 Task: Add in the project TransportWorks an epic 'Software development lifecycle (SDLC) improvement'.
Action: Mouse moved to (235, 65)
Screenshot: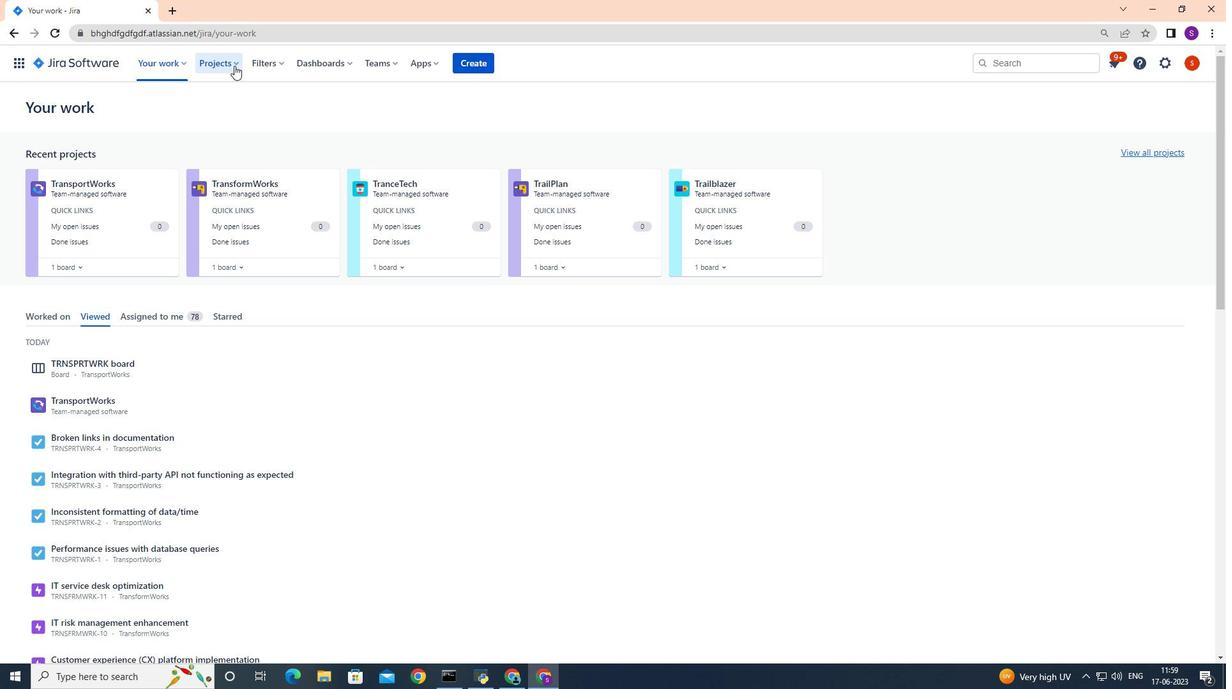 
Action: Mouse pressed left at (235, 65)
Screenshot: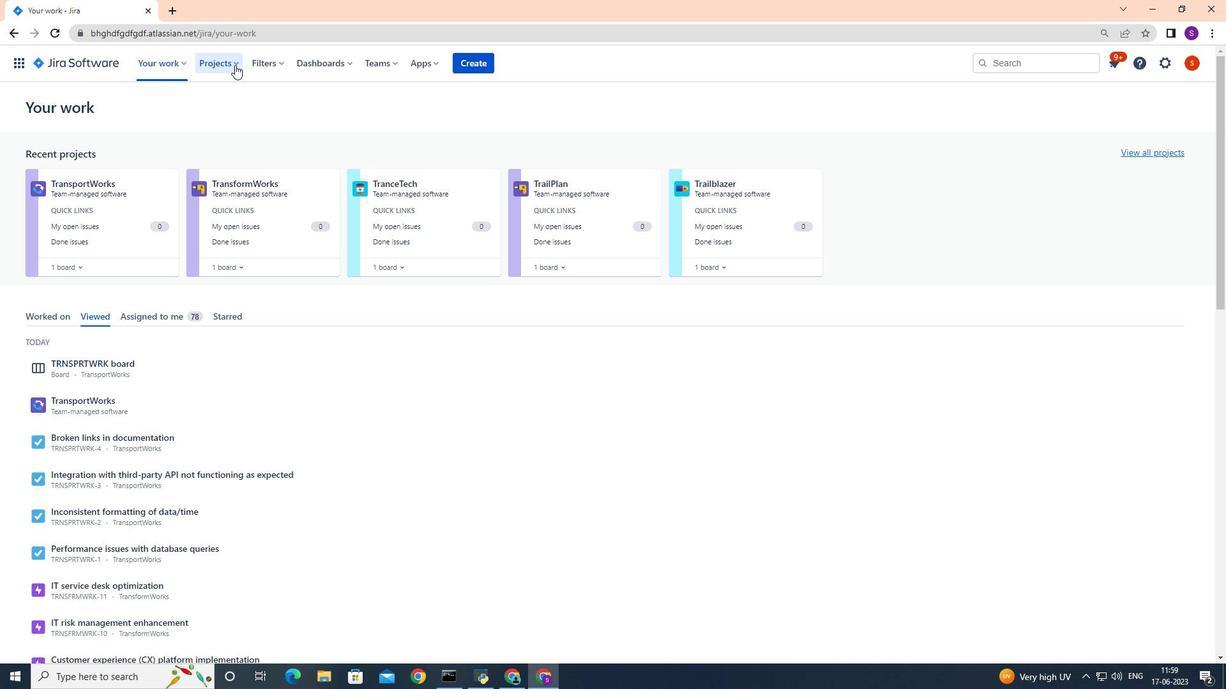 
Action: Mouse moved to (265, 118)
Screenshot: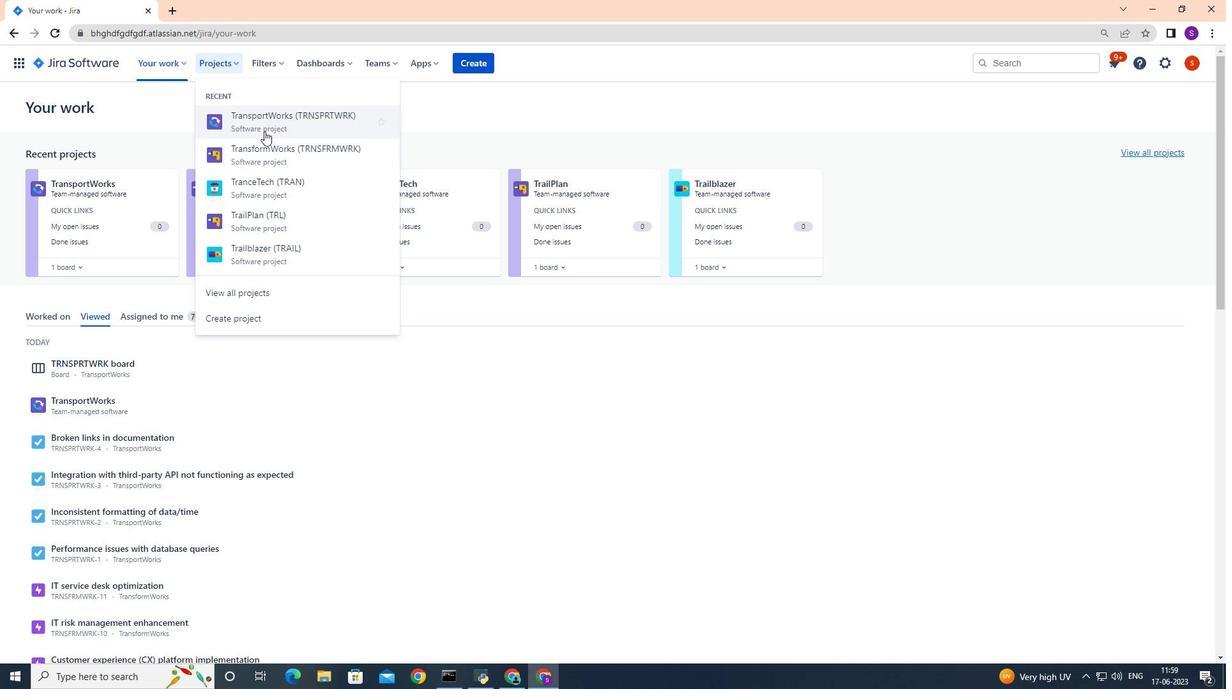 
Action: Mouse pressed left at (265, 118)
Screenshot: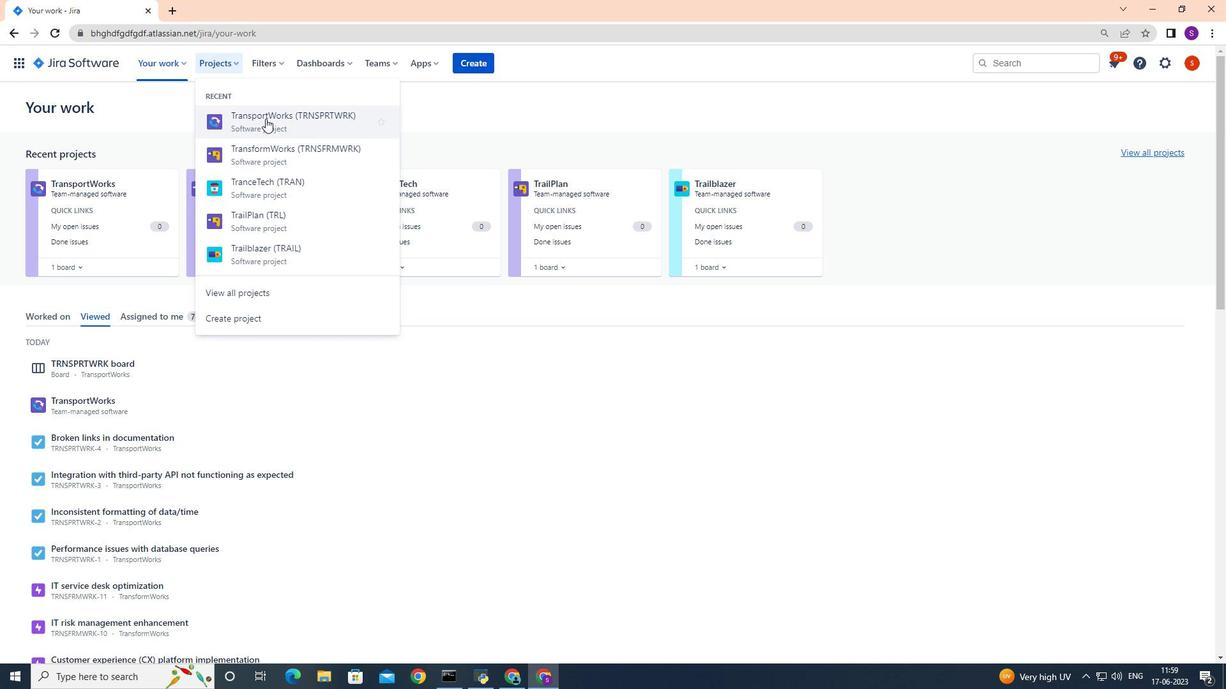 
Action: Mouse moved to (76, 186)
Screenshot: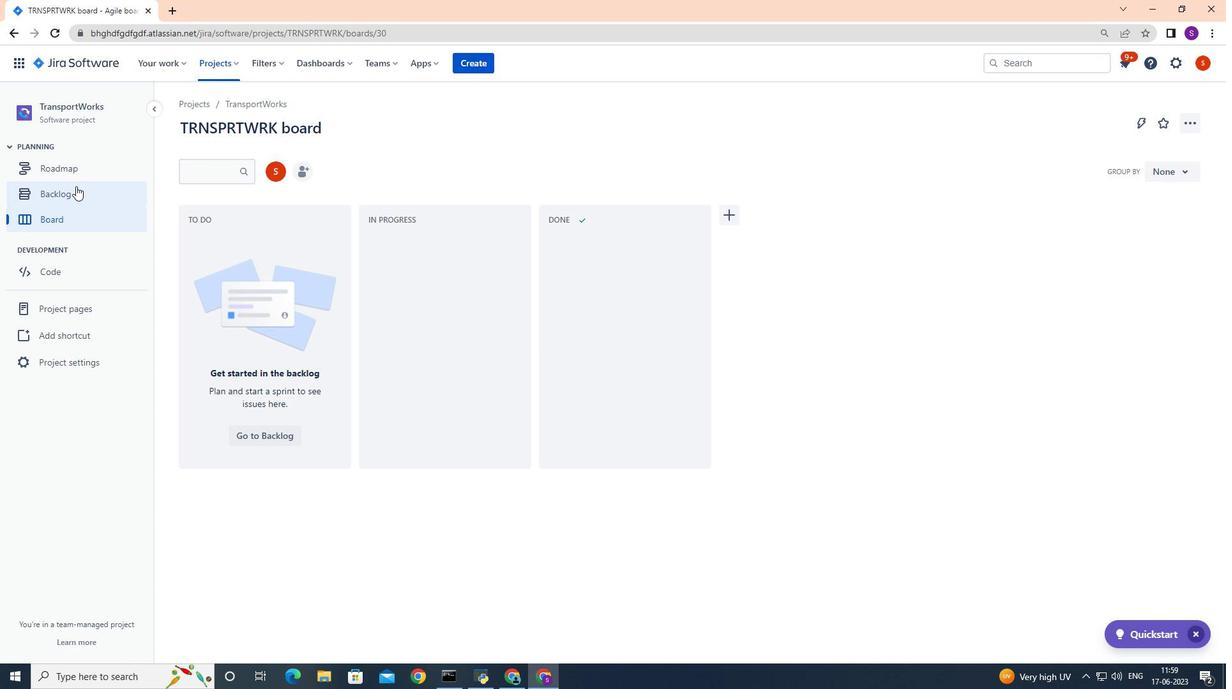 
Action: Mouse pressed left at (76, 186)
Screenshot: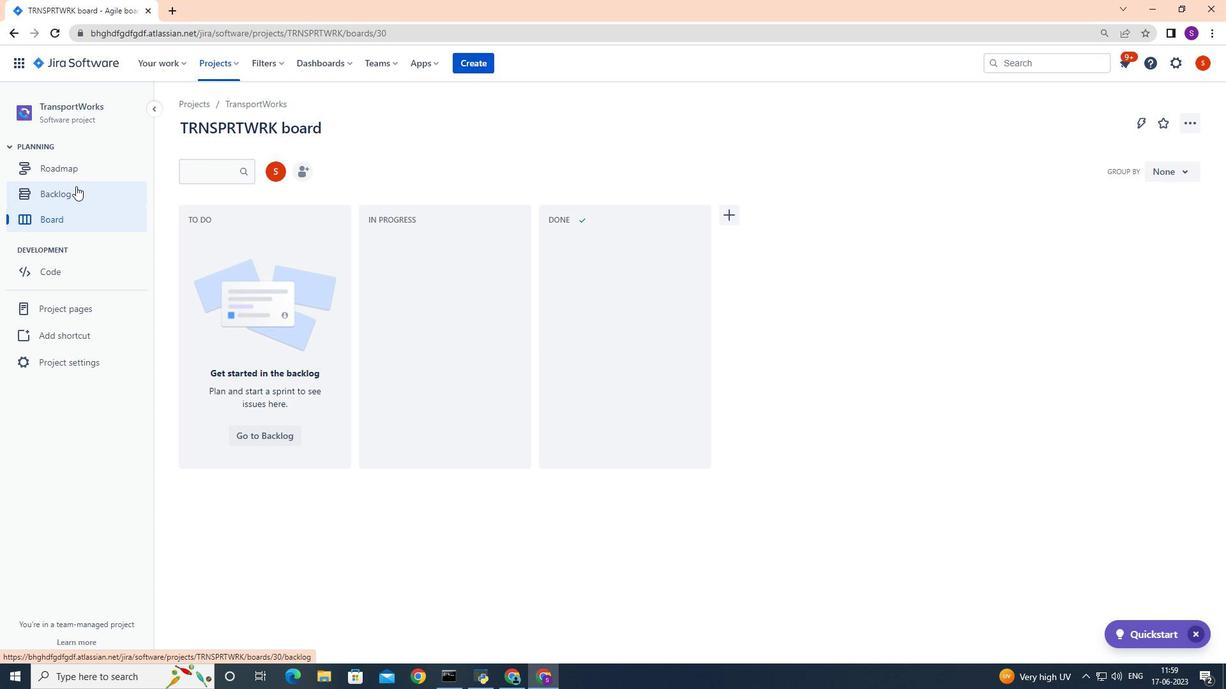 
Action: Mouse moved to (281, 328)
Screenshot: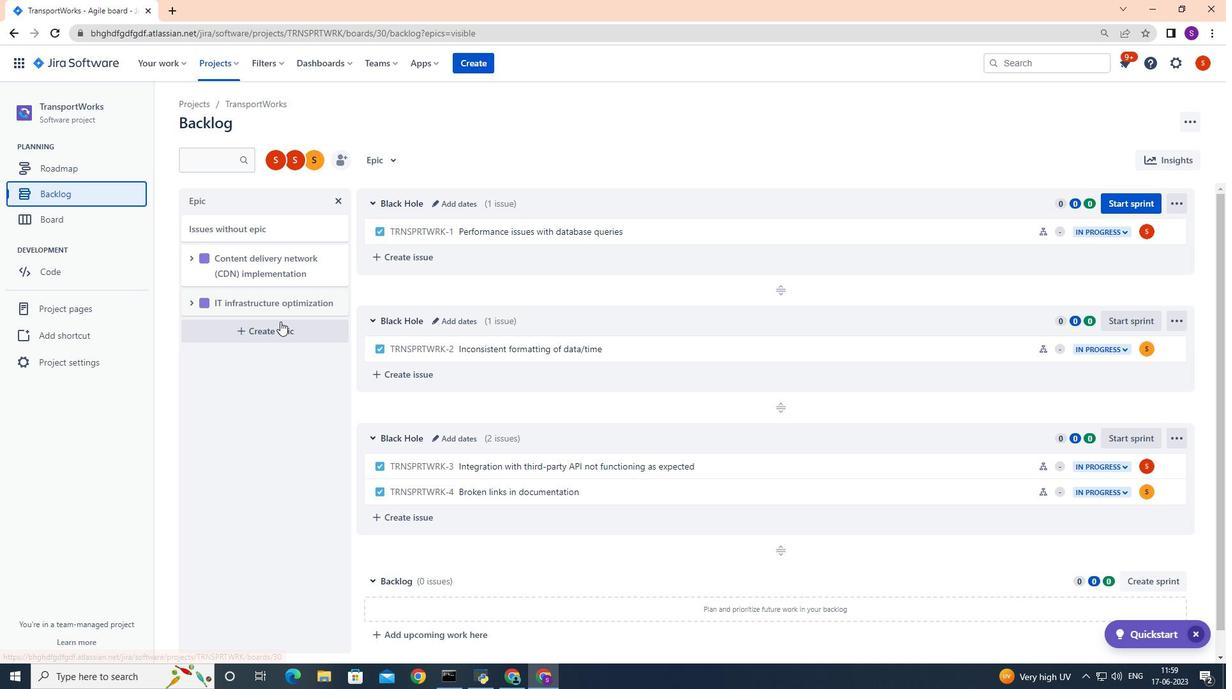 
Action: Mouse pressed left at (281, 328)
Screenshot: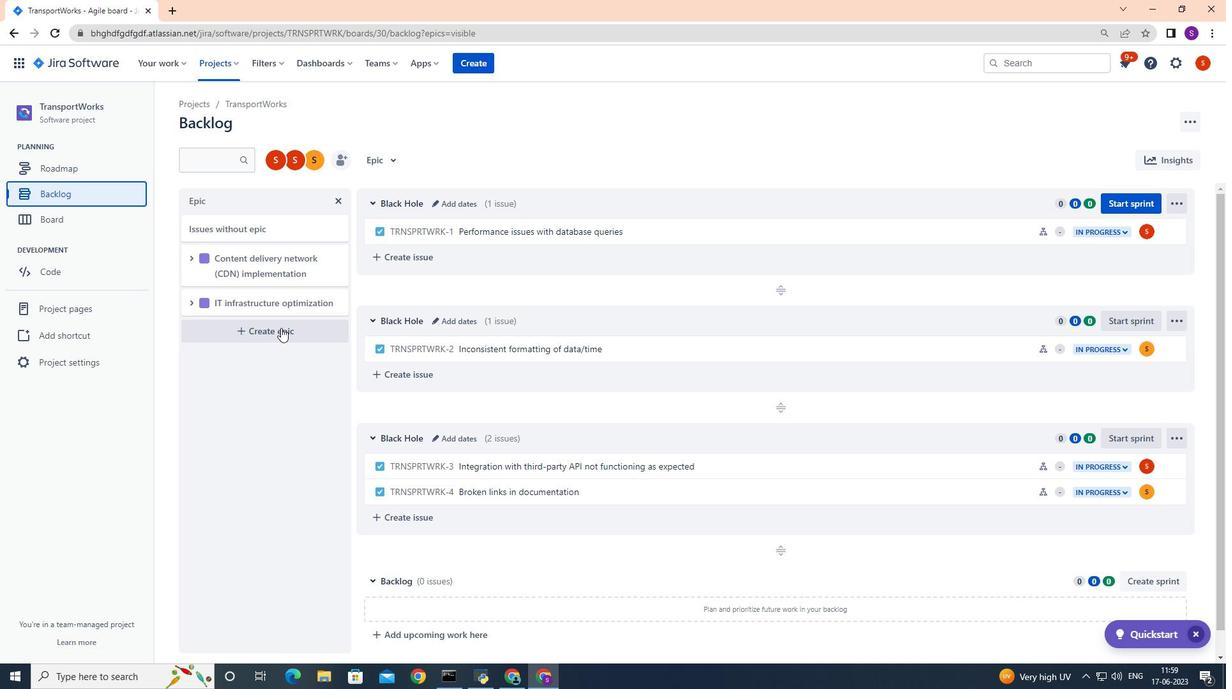 
Action: Mouse moved to (281, 328)
Screenshot: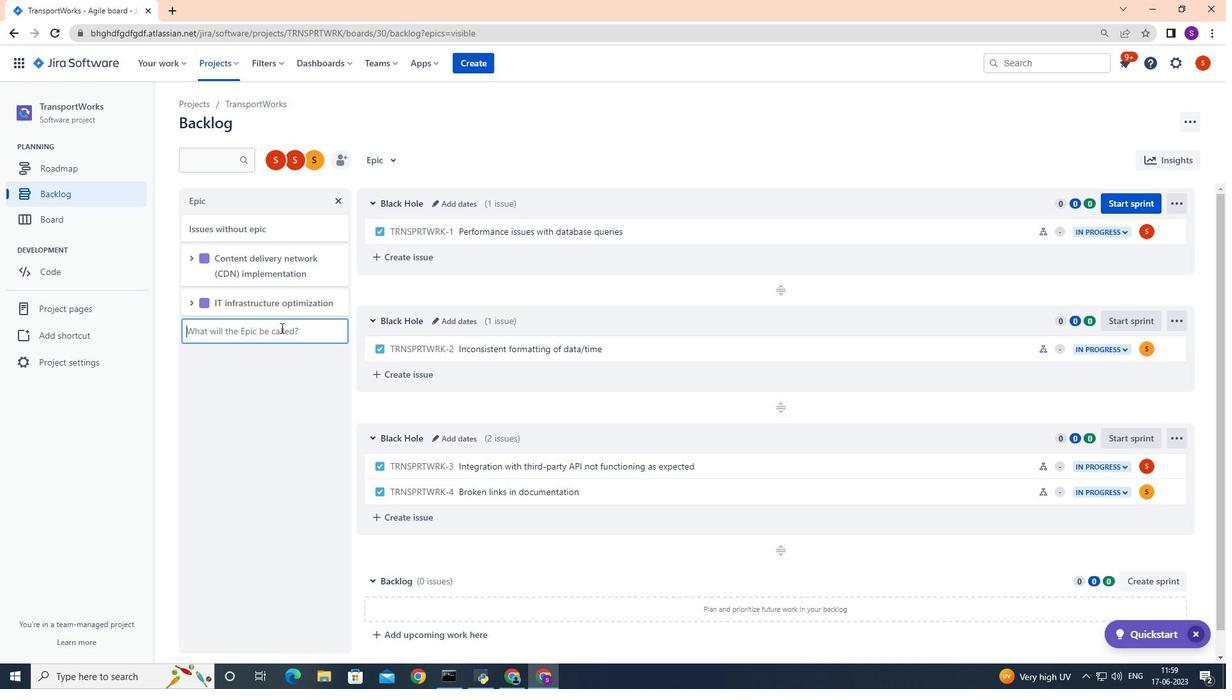 
Action: Key pressed <Key.shift>Software<Key.space>development<Key.space>lifecycle<Key.space><Key.backspace><Key.backspace><Key.backspace><Key.backspace><Key.backspace>ycle<Key.space><Key.shift>(<Key.shift>SDLC)<Key.space>improvement<Key.enter>
Screenshot: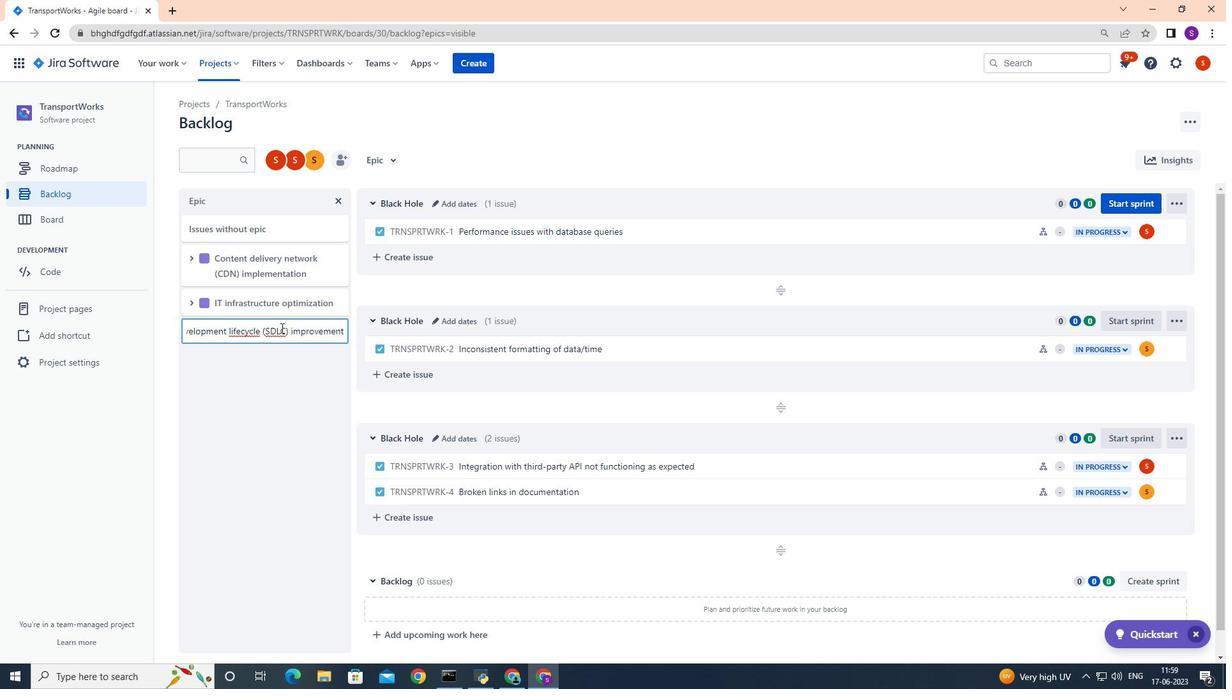 
Action: Mouse moved to (499, 146)
Screenshot: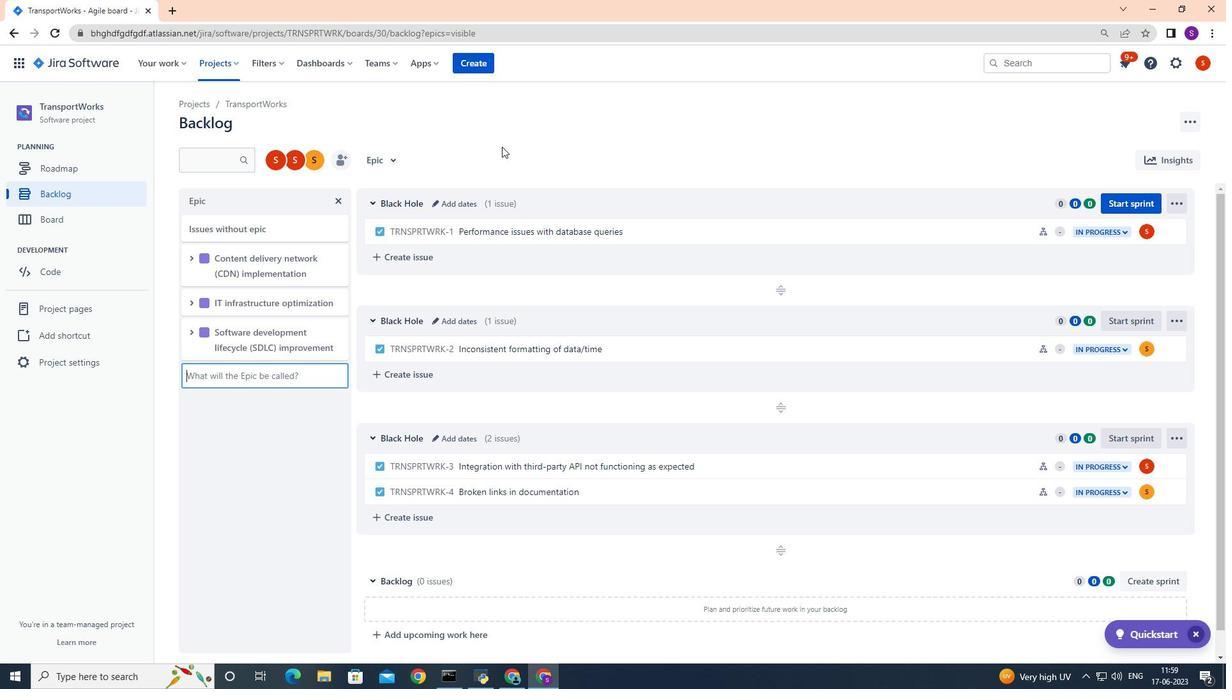 
Action: Mouse pressed left at (499, 146)
Screenshot: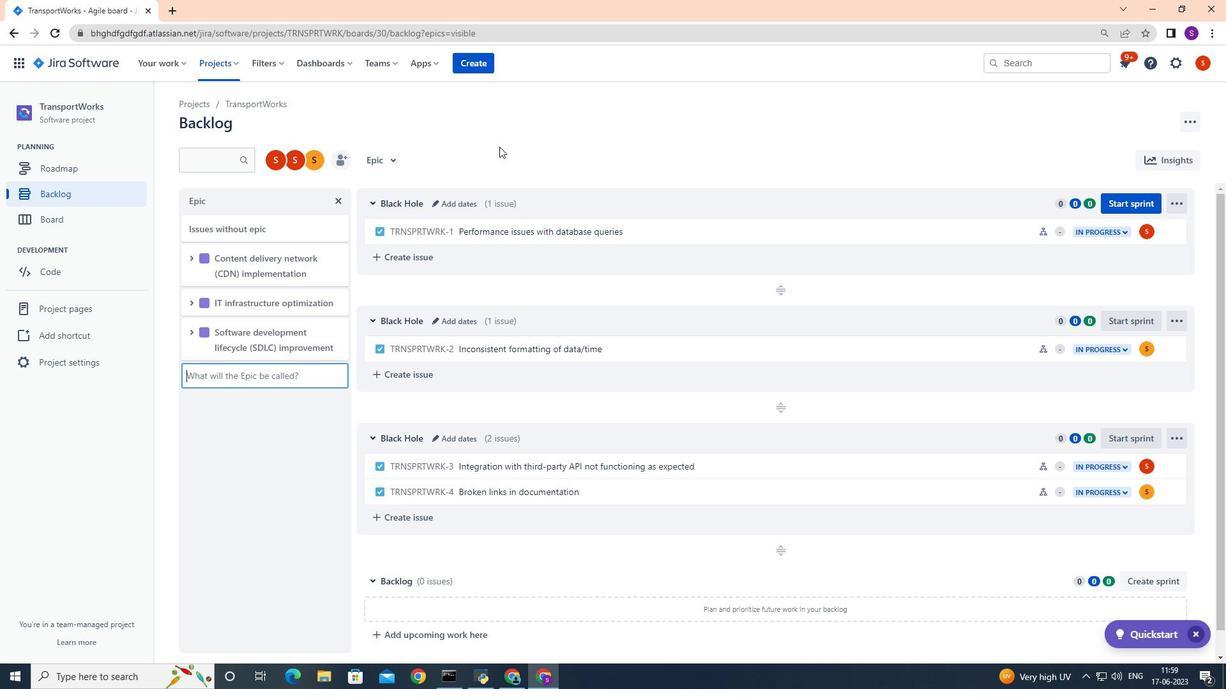 
